 Task: Reply All to email with the signature Brooke Phillips with the subject 'Complaint' from softage.1@softage.net with the message 'I would like to request a meeting to discuss the new employee benefits program.'
Action: Mouse moved to (1037, 173)
Screenshot: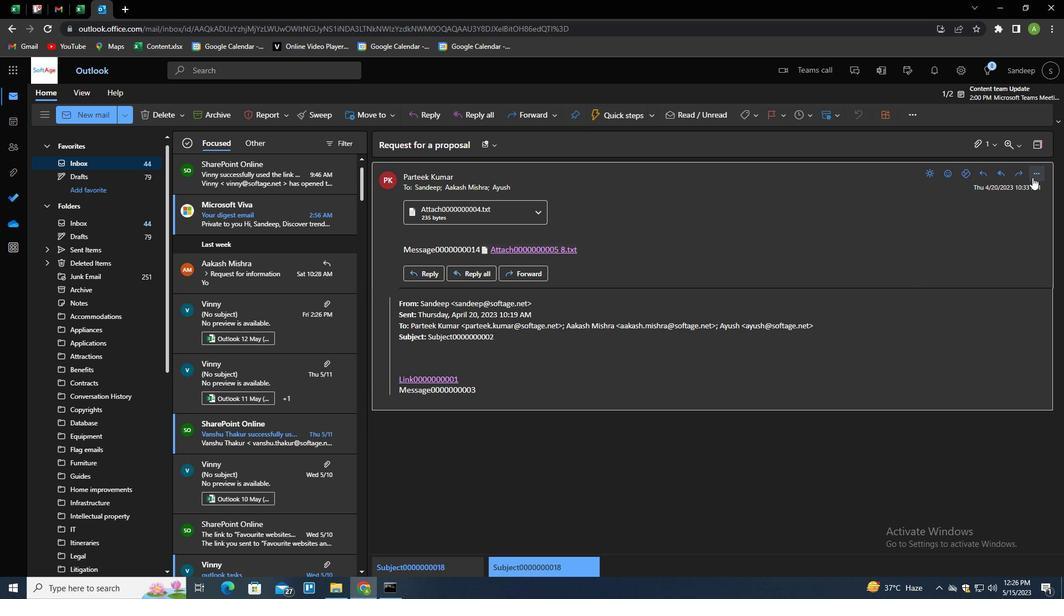 
Action: Mouse pressed left at (1037, 173)
Screenshot: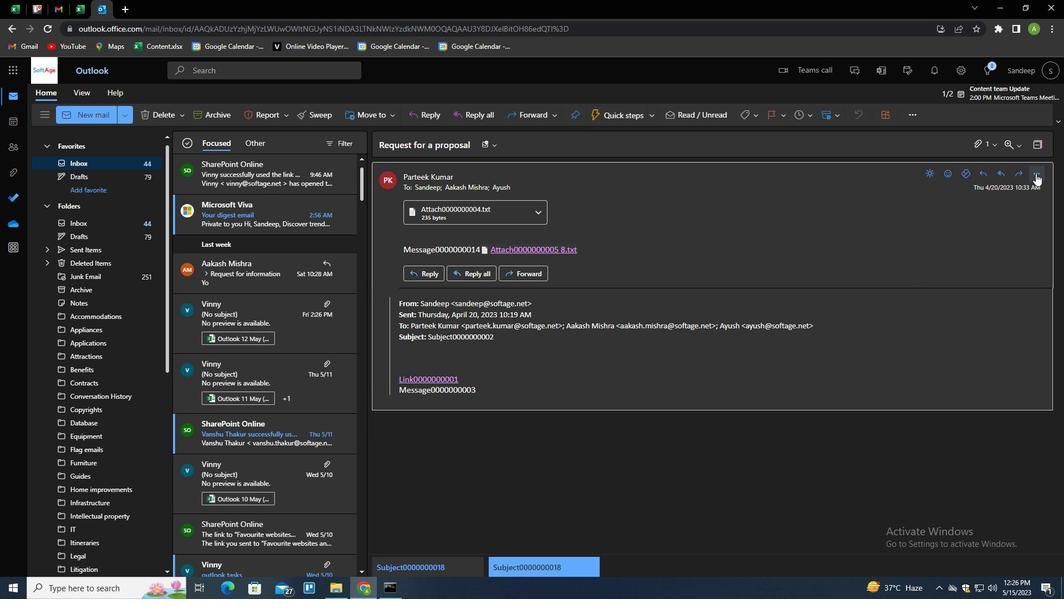 
Action: Mouse moved to (969, 209)
Screenshot: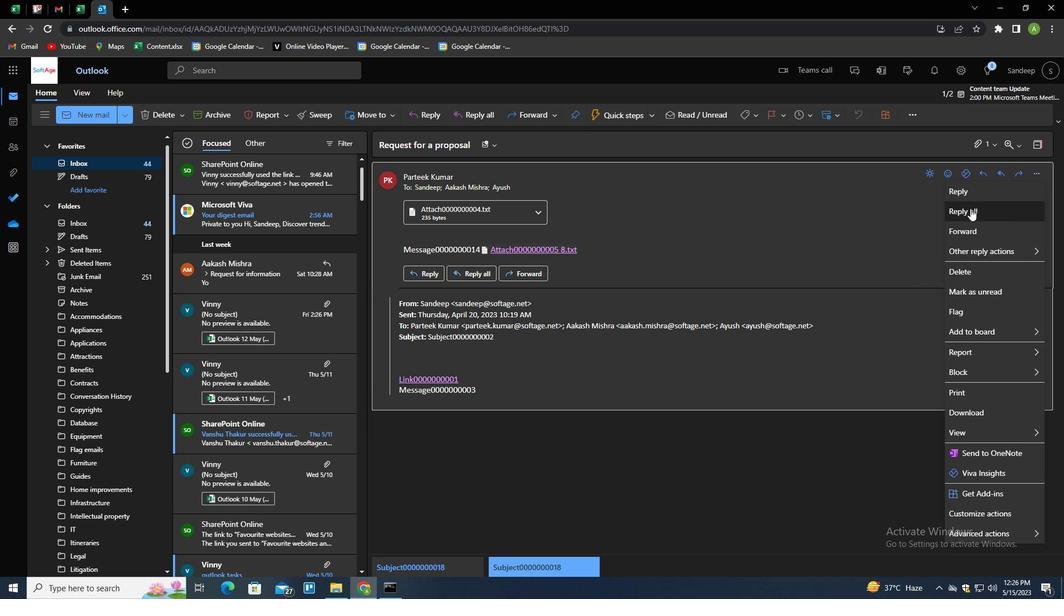 
Action: Mouse pressed left at (969, 209)
Screenshot: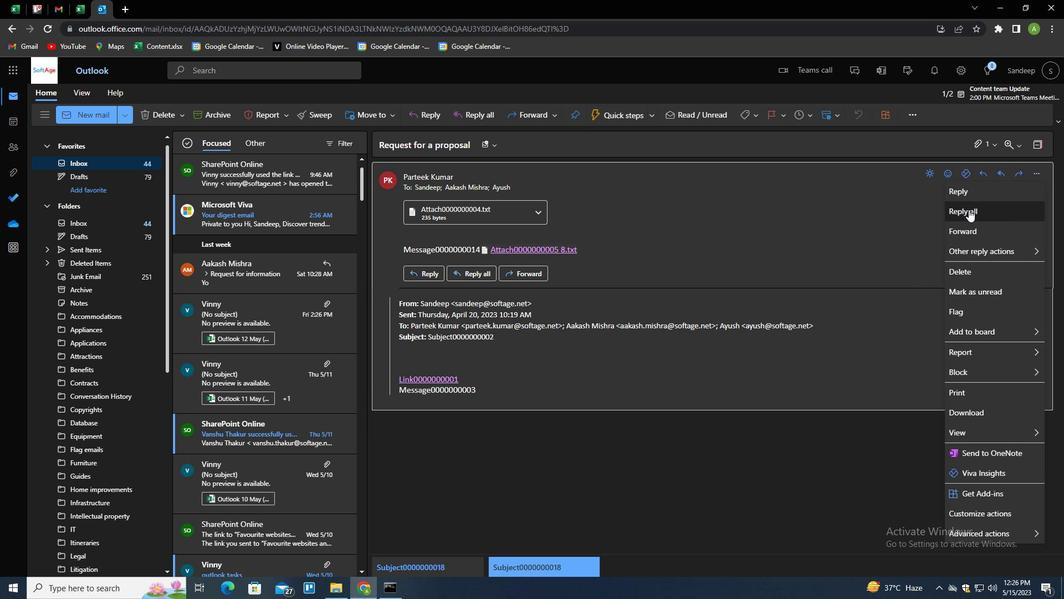 
Action: Mouse moved to (747, 114)
Screenshot: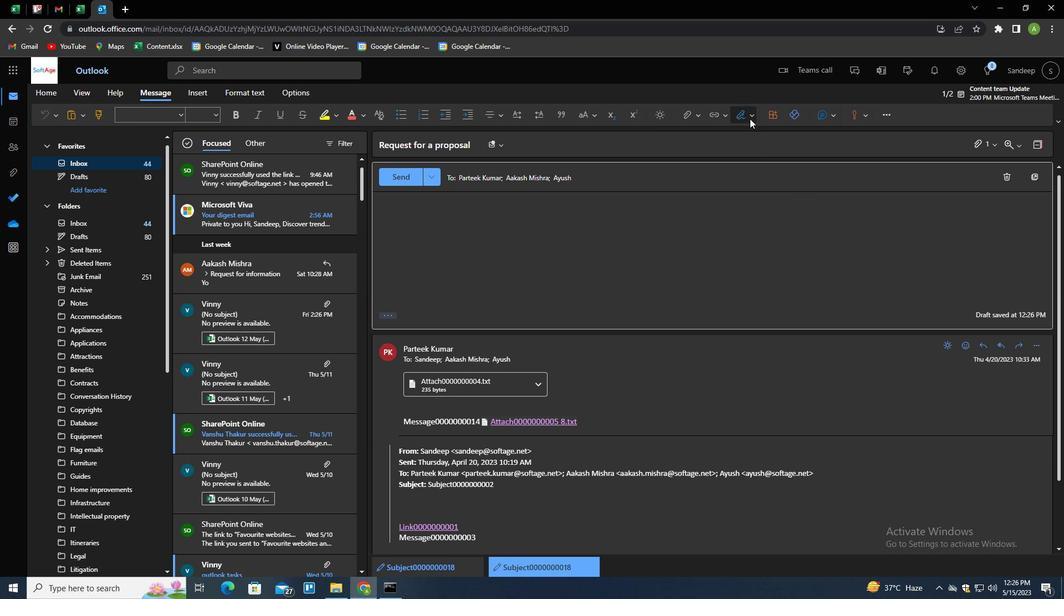 
Action: Mouse pressed left at (747, 114)
Screenshot: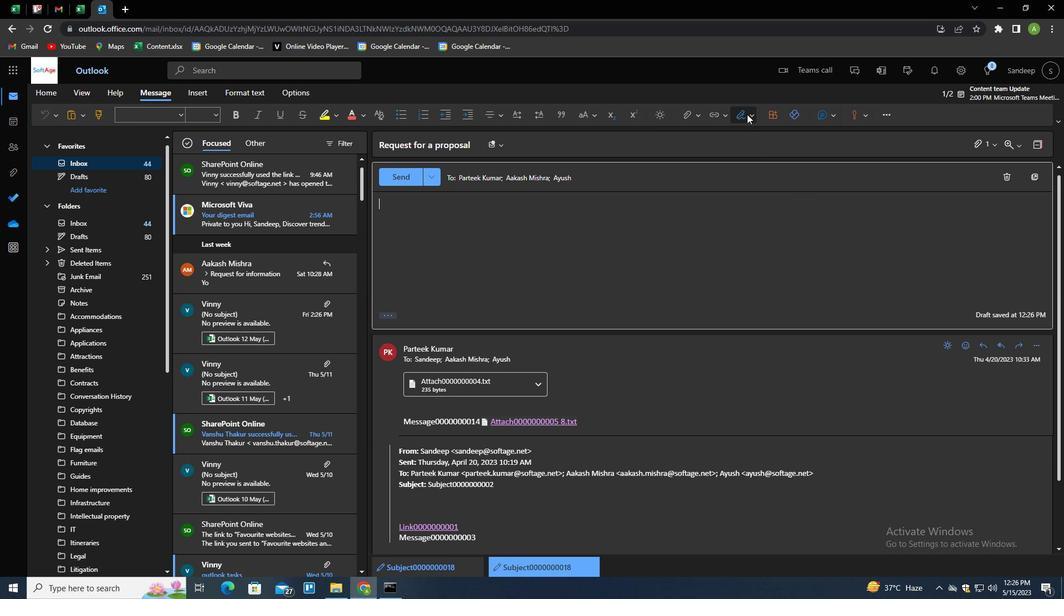
Action: Mouse moved to (724, 158)
Screenshot: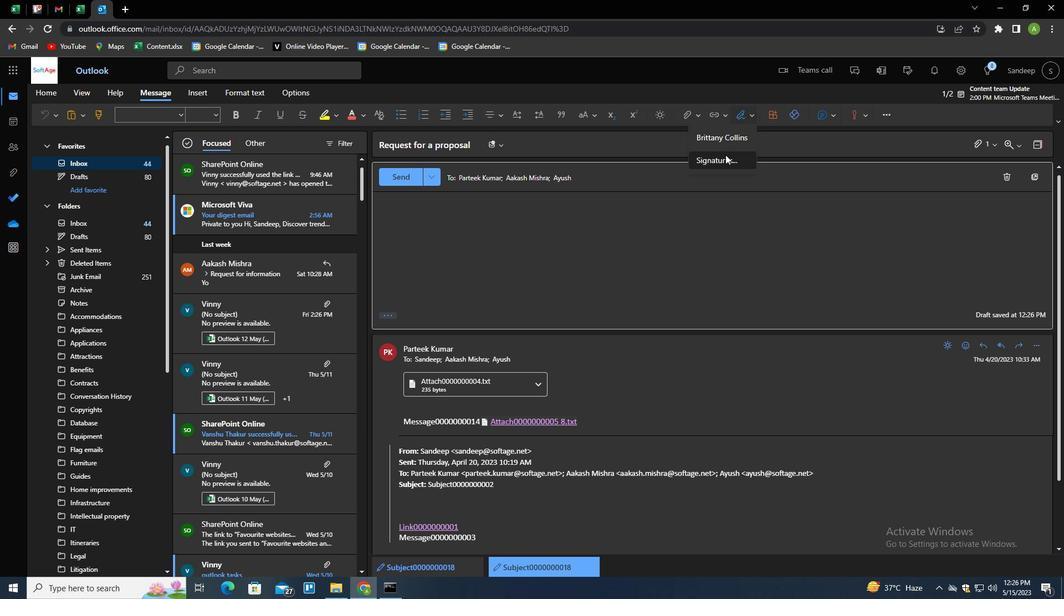 
Action: Mouse pressed left at (724, 158)
Screenshot: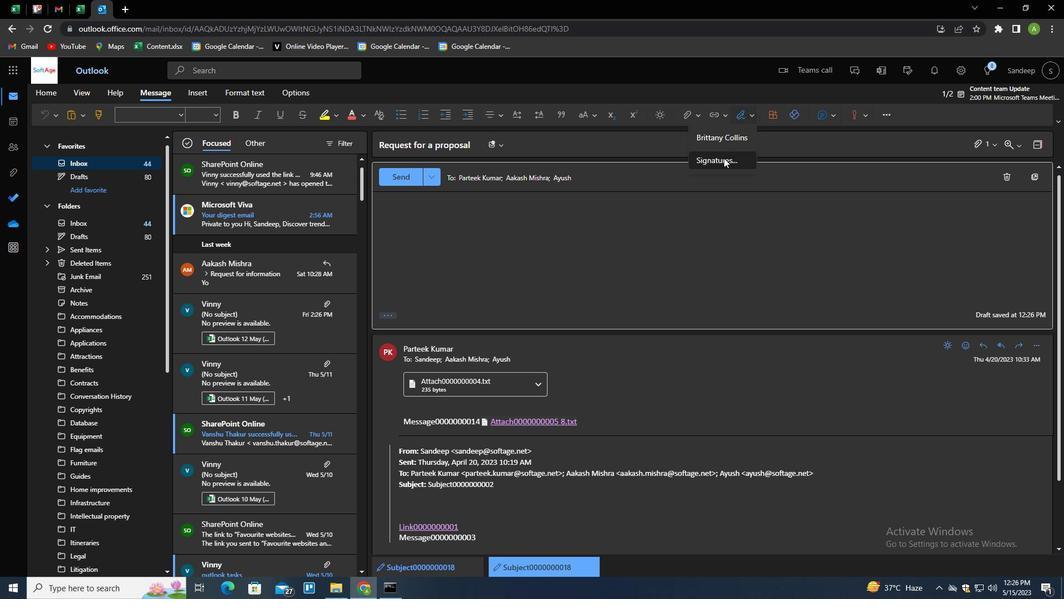 
Action: Mouse moved to (742, 201)
Screenshot: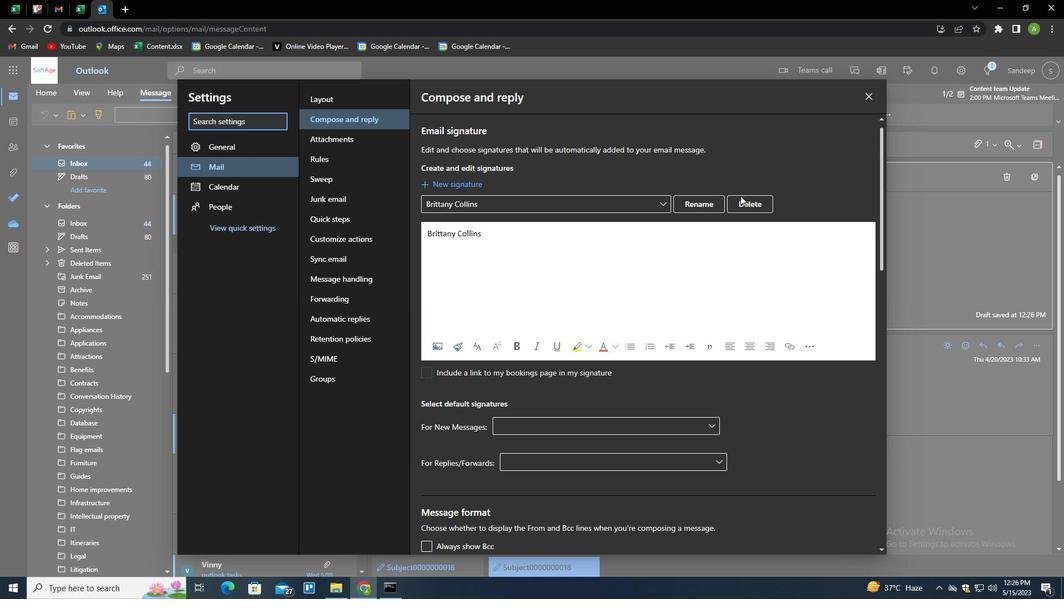 
Action: Mouse pressed left at (742, 201)
Screenshot: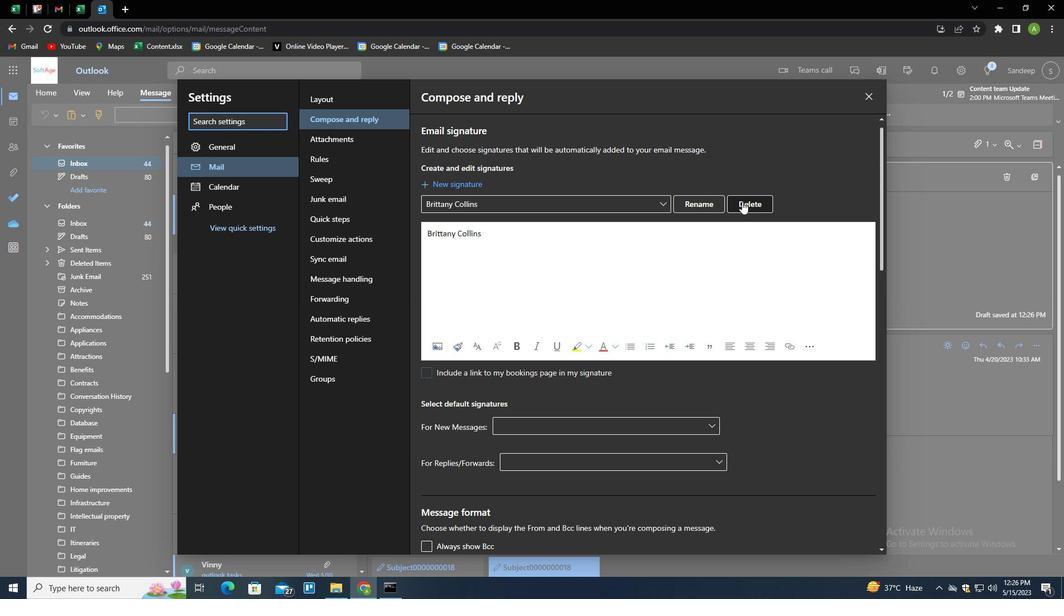 
Action: Mouse moved to (739, 203)
Screenshot: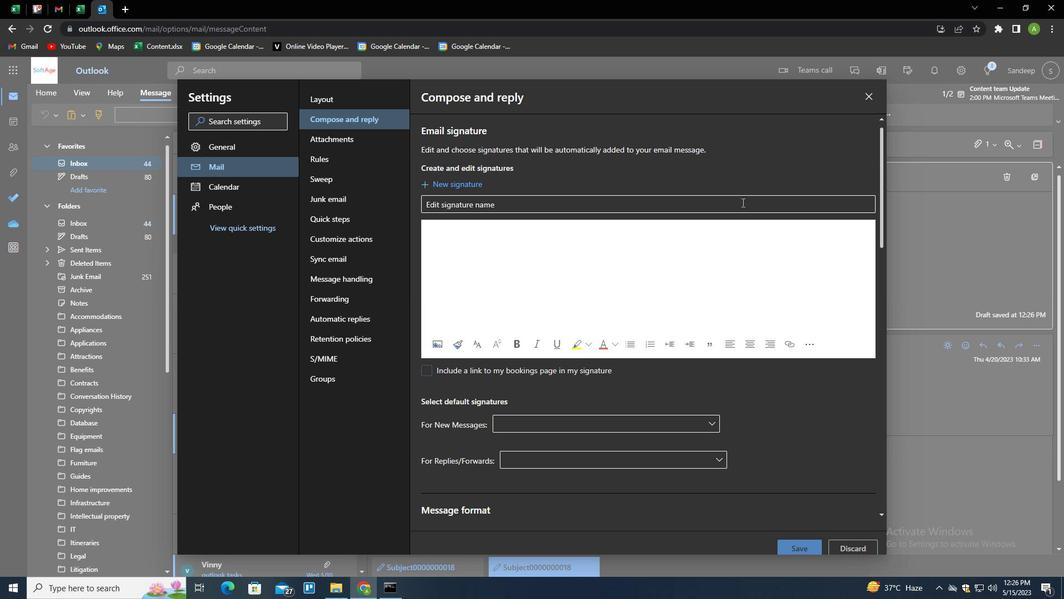 
Action: Mouse pressed left at (739, 203)
Screenshot: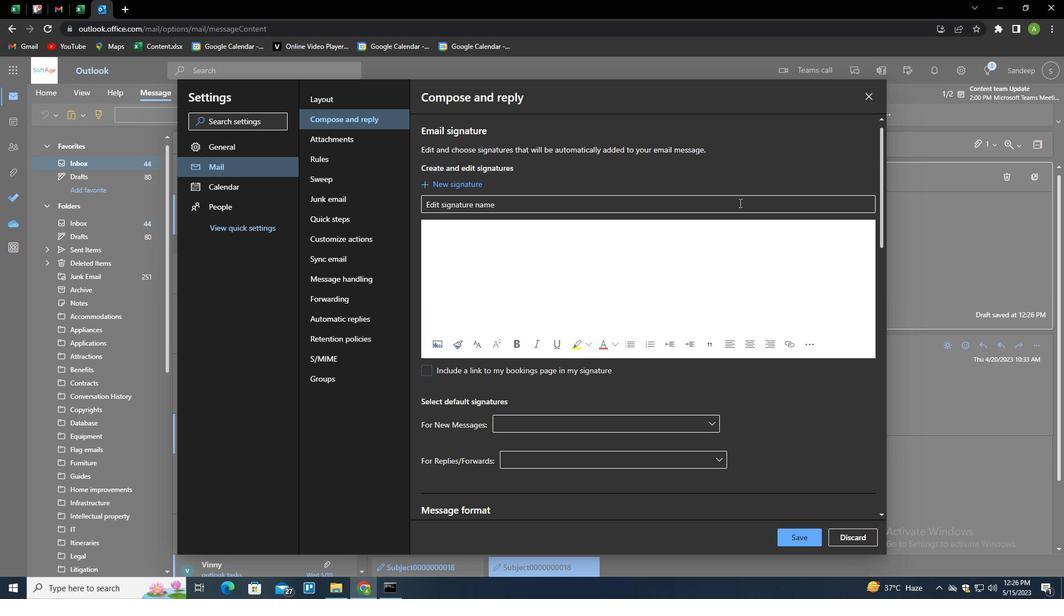 
Action: Key pressed <Key.shift>BROOL<Key.backspace>KE<Key.space><Key.shift>PHILLIPS<Key.tab><Key.shift>BROOKE<Key.space><Key.shift>PHIII<Key.backspace><Key.backspace>LLIPS
Screenshot: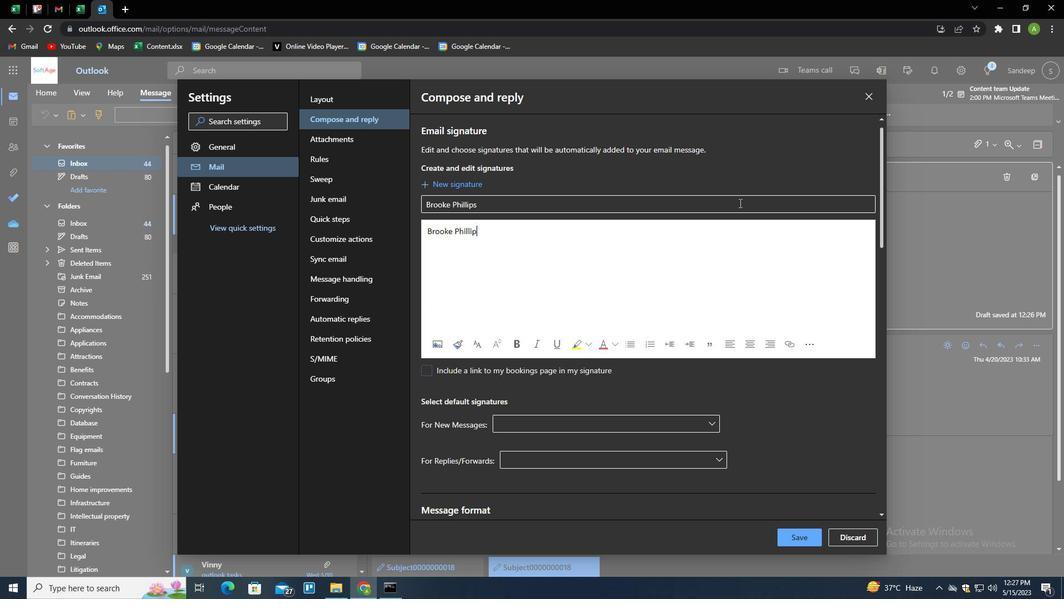 
Action: Mouse moved to (795, 541)
Screenshot: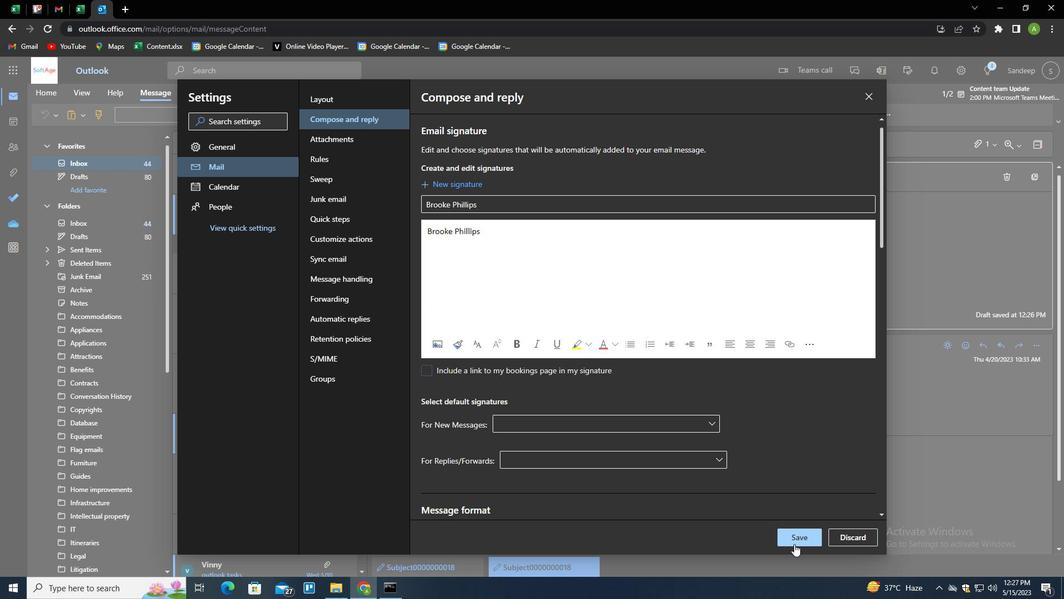 
Action: Mouse pressed left at (795, 541)
Screenshot: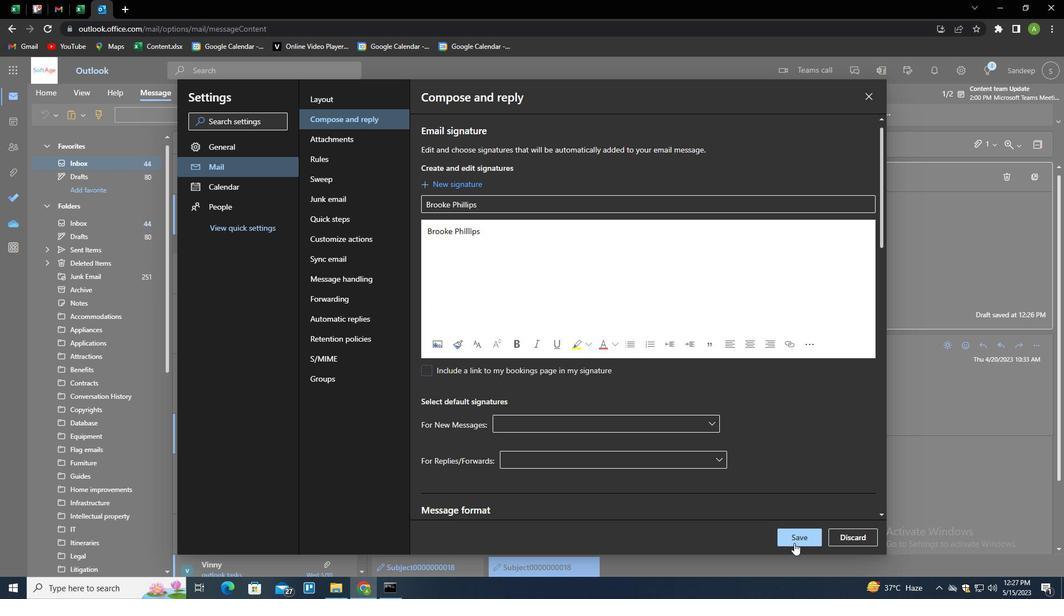 
Action: Mouse moved to (941, 276)
Screenshot: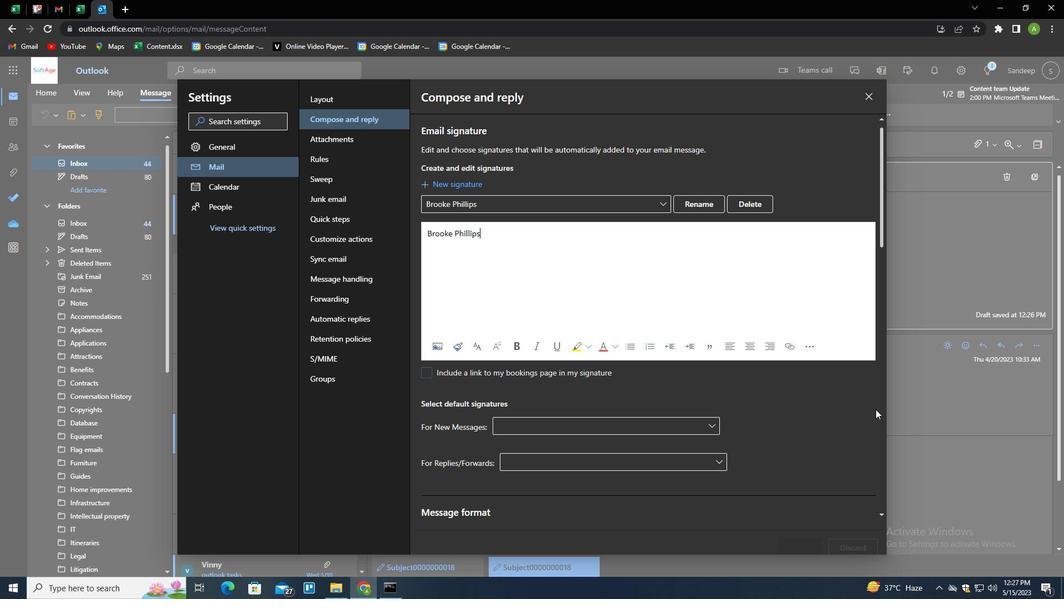 
Action: Mouse pressed left at (941, 276)
Screenshot: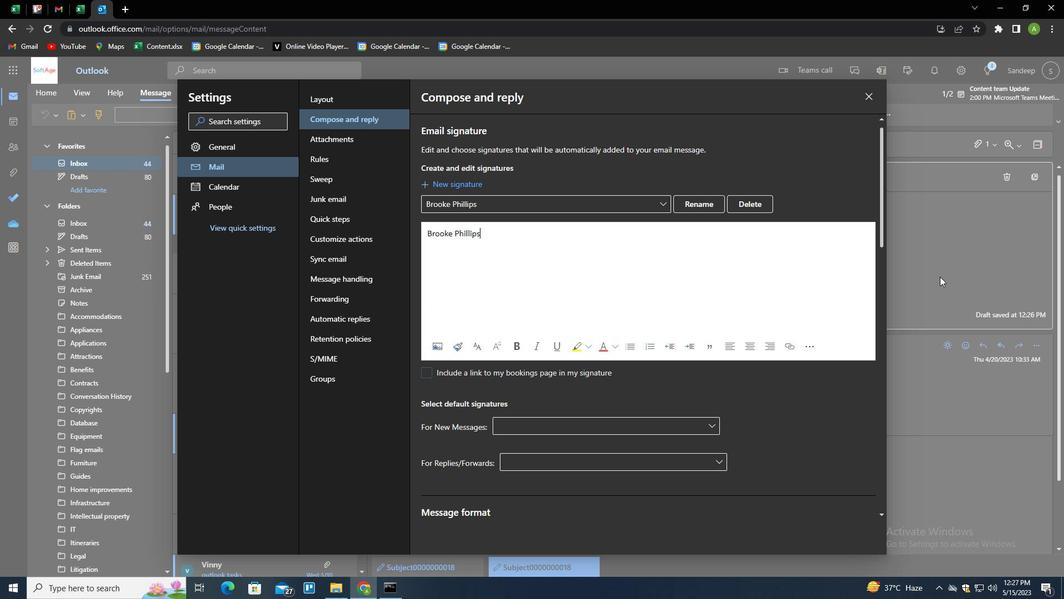 
Action: Mouse moved to (752, 117)
Screenshot: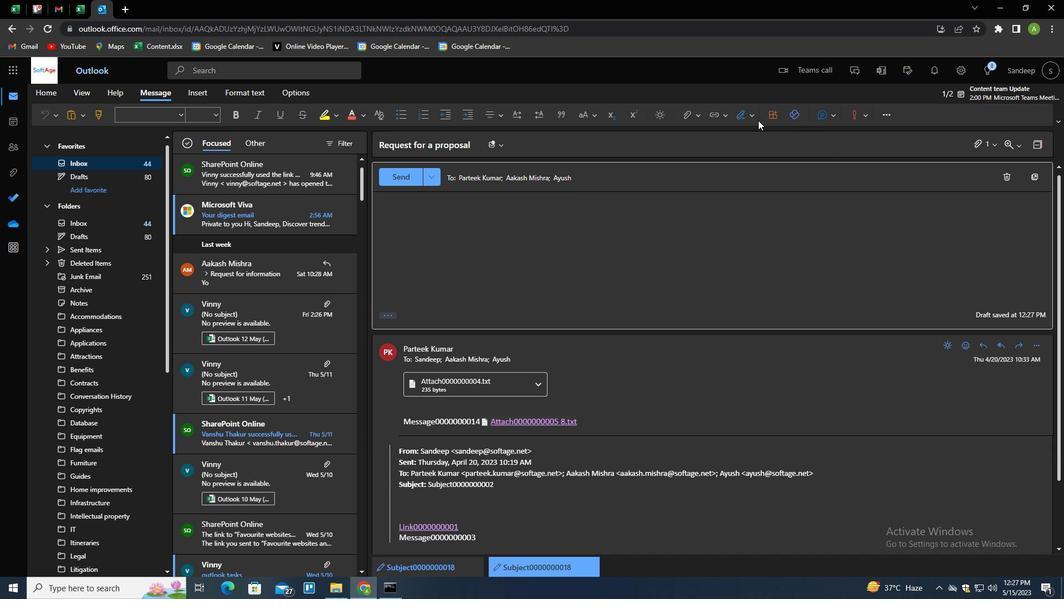 
Action: Mouse pressed left at (752, 117)
Screenshot: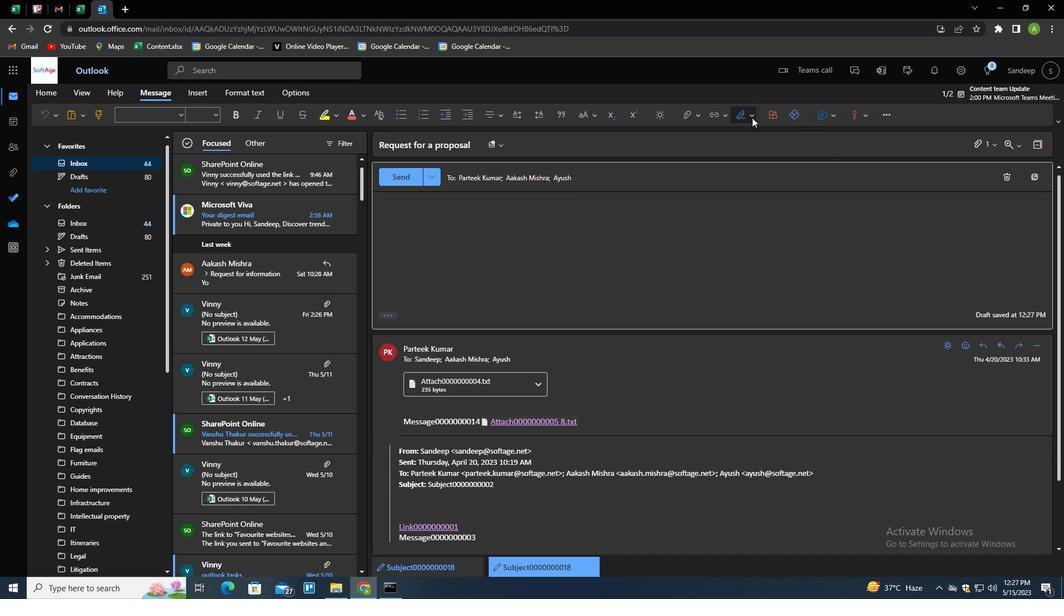 
Action: Mouse moved to (732, 135)
Screenshot: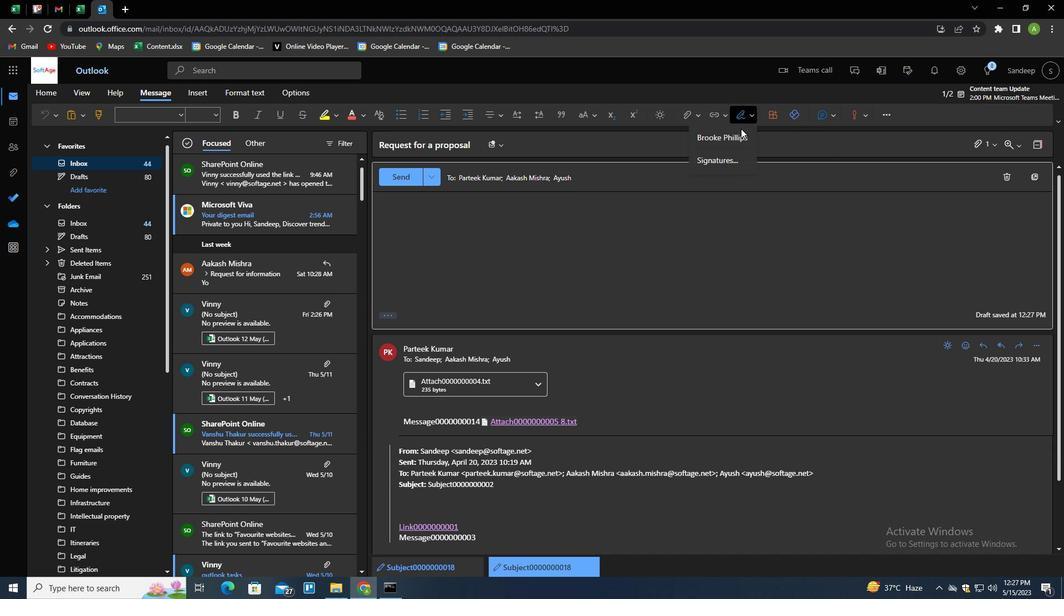
Action: Mouse pressed left at (732, 135)
Screenshot: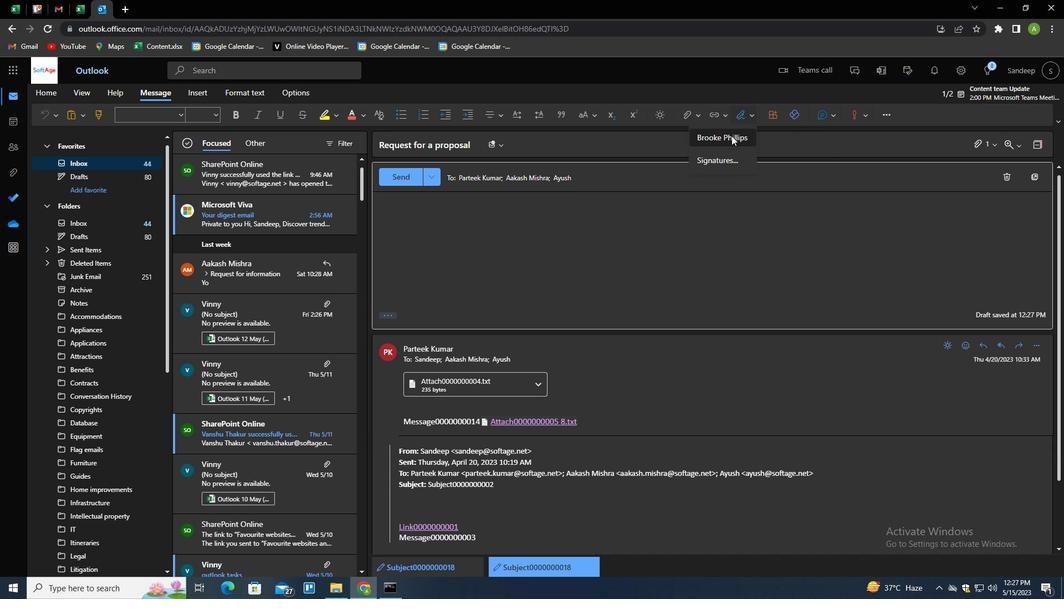 
Action: Mouse moved to (388, 314)
Screenshot: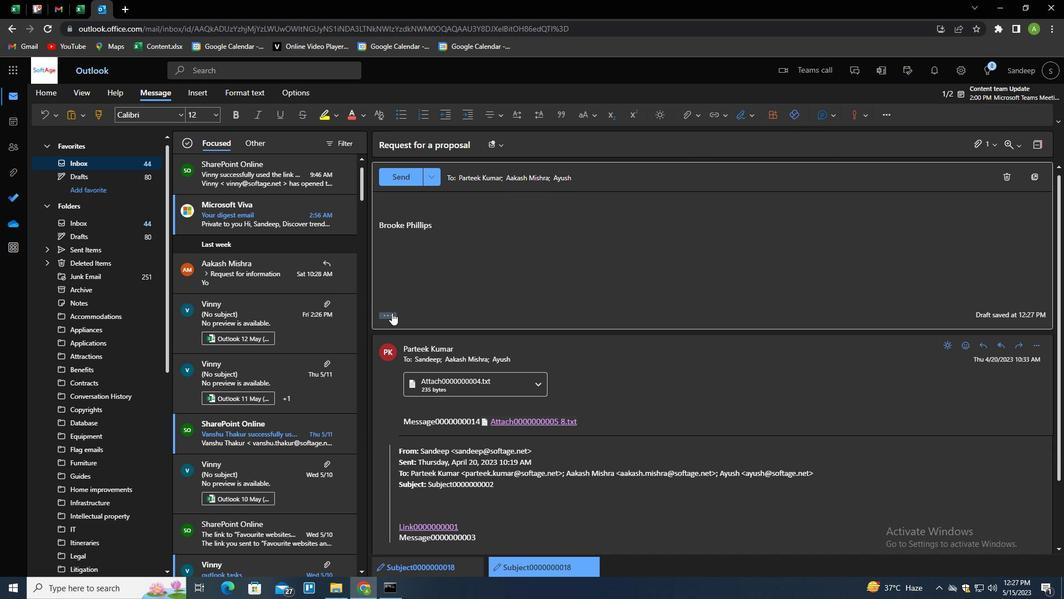 
Action: Mouse pressed left at (388, 314)
Screenshot: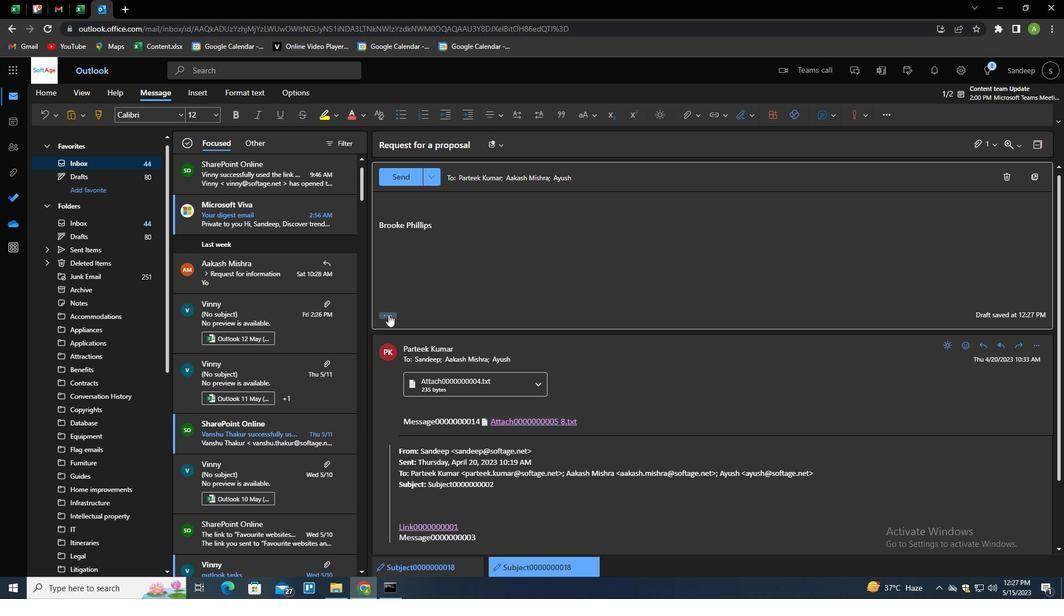 
Action: Mouse moved to (425, 170)
Screenshot: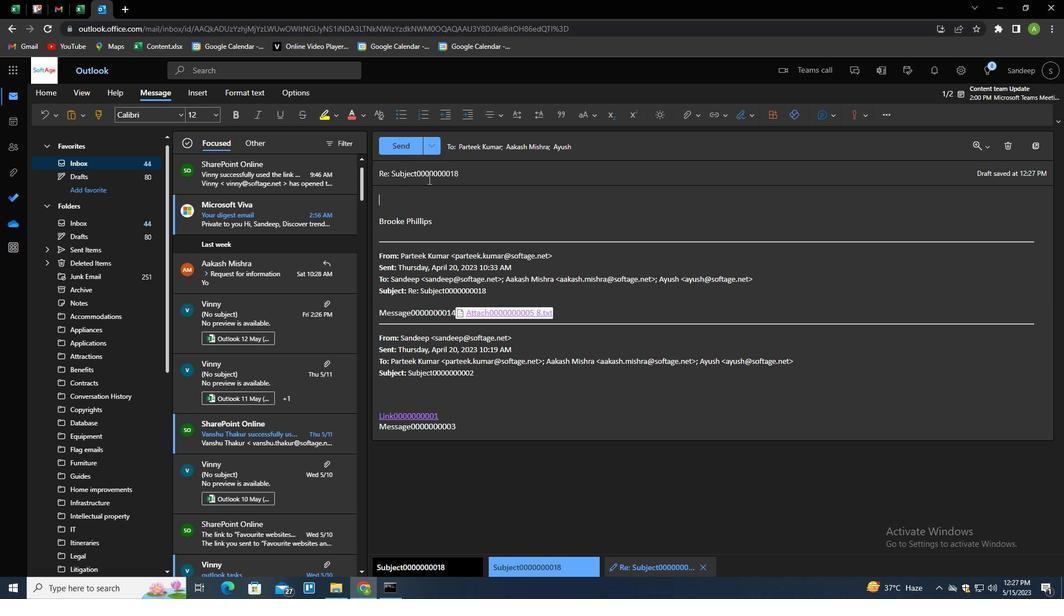 
Action: Mouse pressed left at (425, 170)
Screenshot: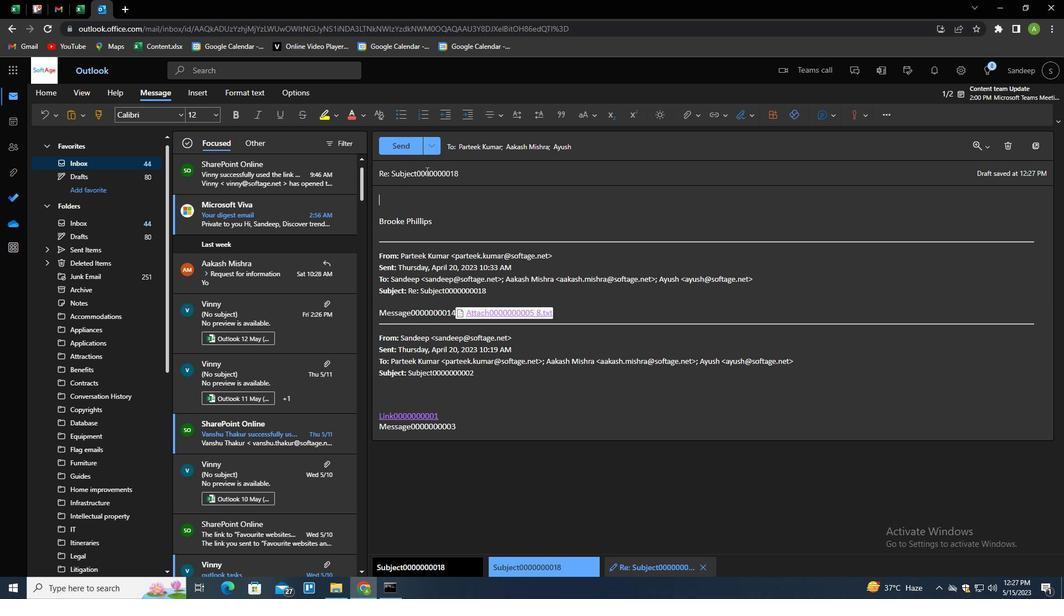 
Action: Mouse pressed left at (425, 170)
Screenshot: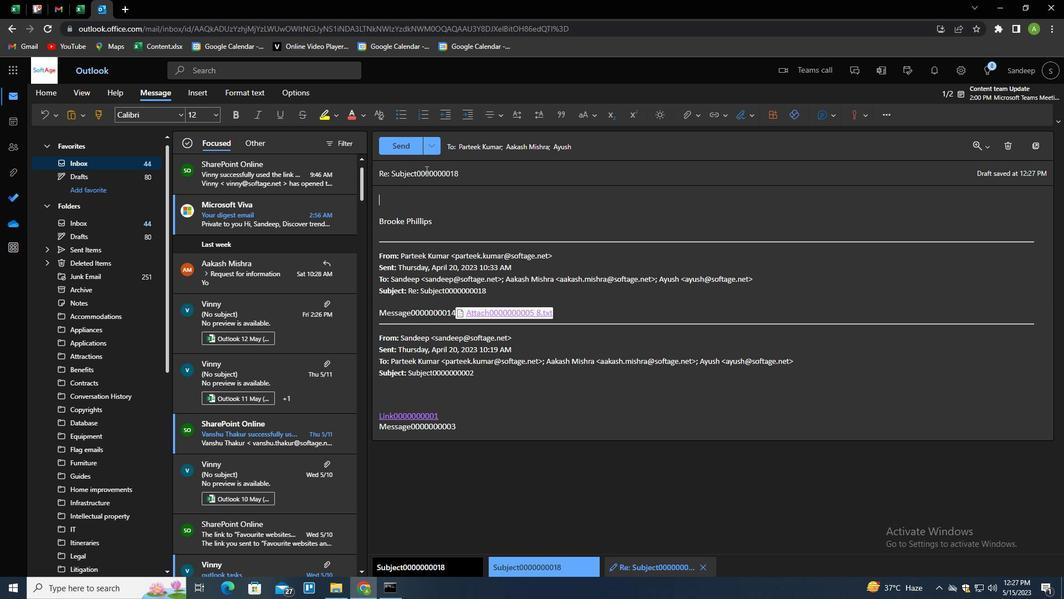 
Action: Mouse pressed left at (425, 170)
Screenshot: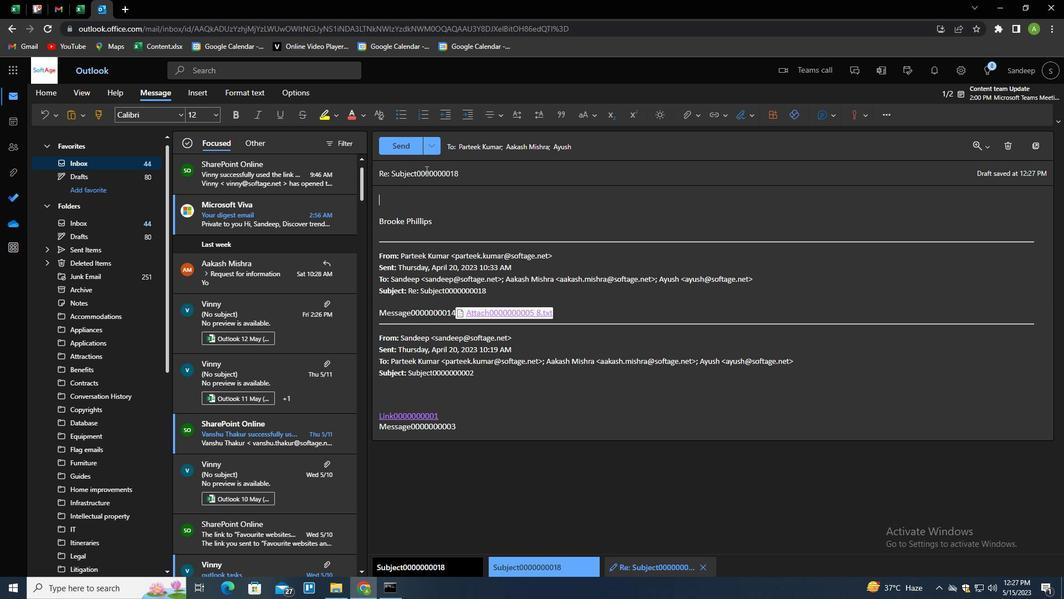 
Action: Key pressed <Key.shift>COMPLAING<Key.backspace>T<Key.tab><Key.shift>I<Key.space>WOULD<Key.space>LK<Key.backspace>IKE<Key.space>TO<Key.space>REQUEST<Key.space>A<Key.space>MEETING<Key.space>TO<Key.space>DISCUSS<Key.space>THE<Key.space>NEW<Key.space>EMPLOYEE<Key.space>BENEFITS<Key.space>PROGRAM.
Screenshot: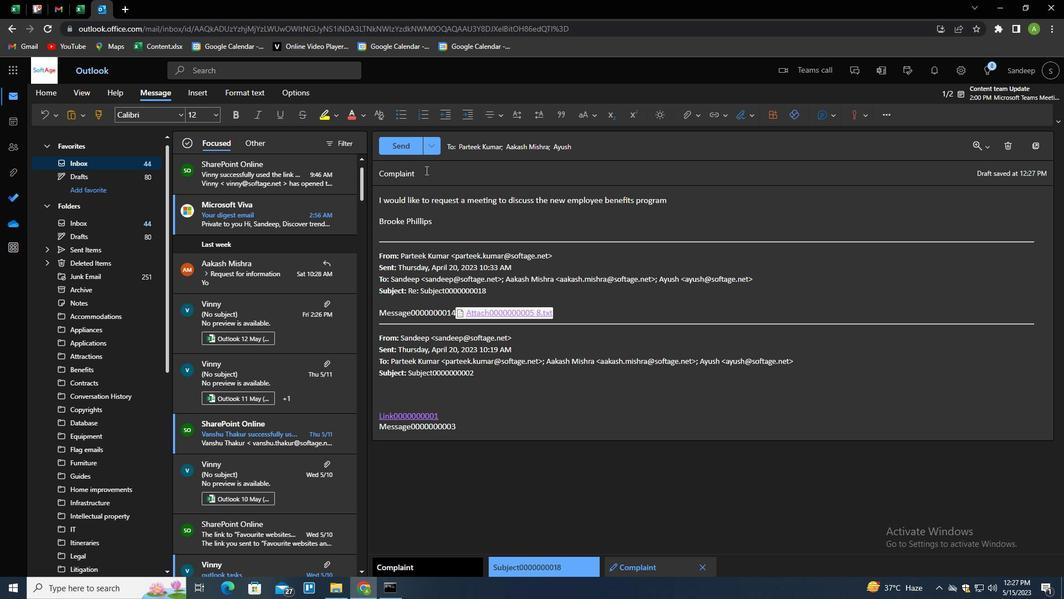 
Action: Mouse moved to (407, 147)
Screenshot: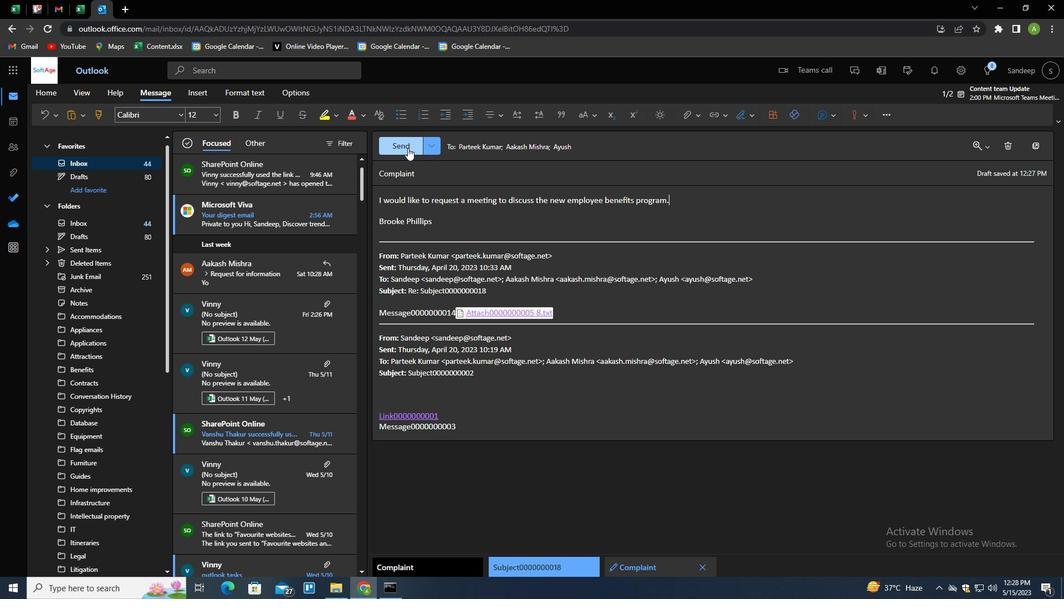 
Action: Mouse pressed left at (407, 147)
Screenshot: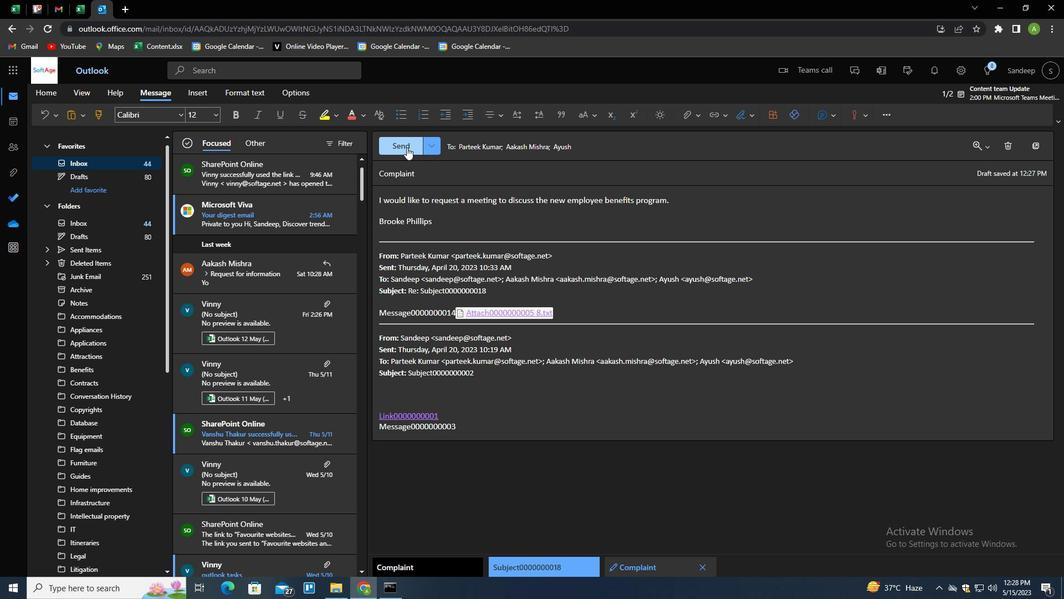 
Action: Mouse moved to (551, 322)
Screenshot: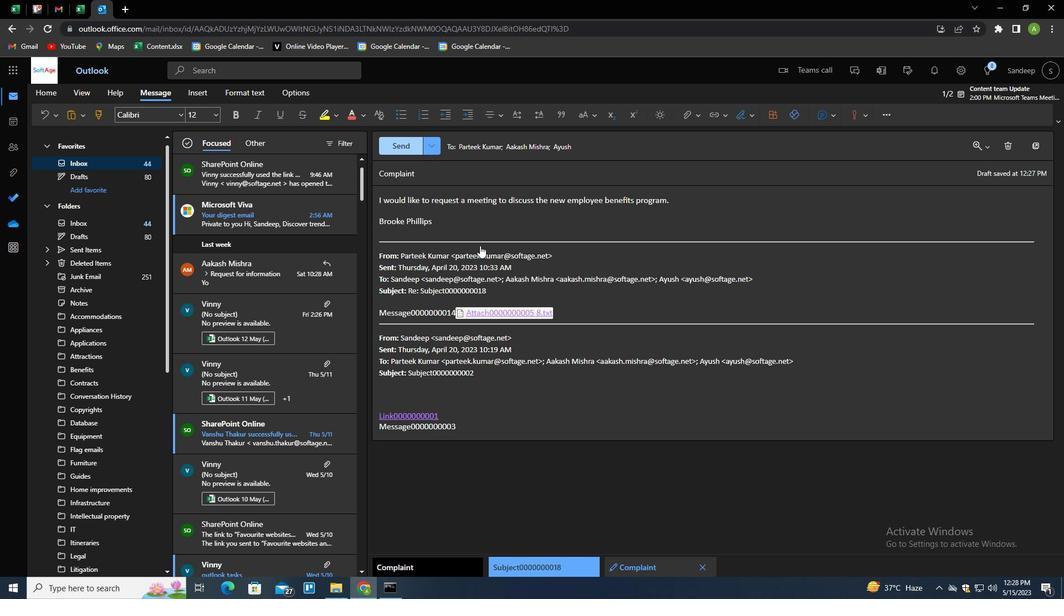 
